 Task: Locate the nearest airport to San Francisco, California, and Las Vegas, Nevada.
Action: Mouse moved to (165, 66)
Screenshot: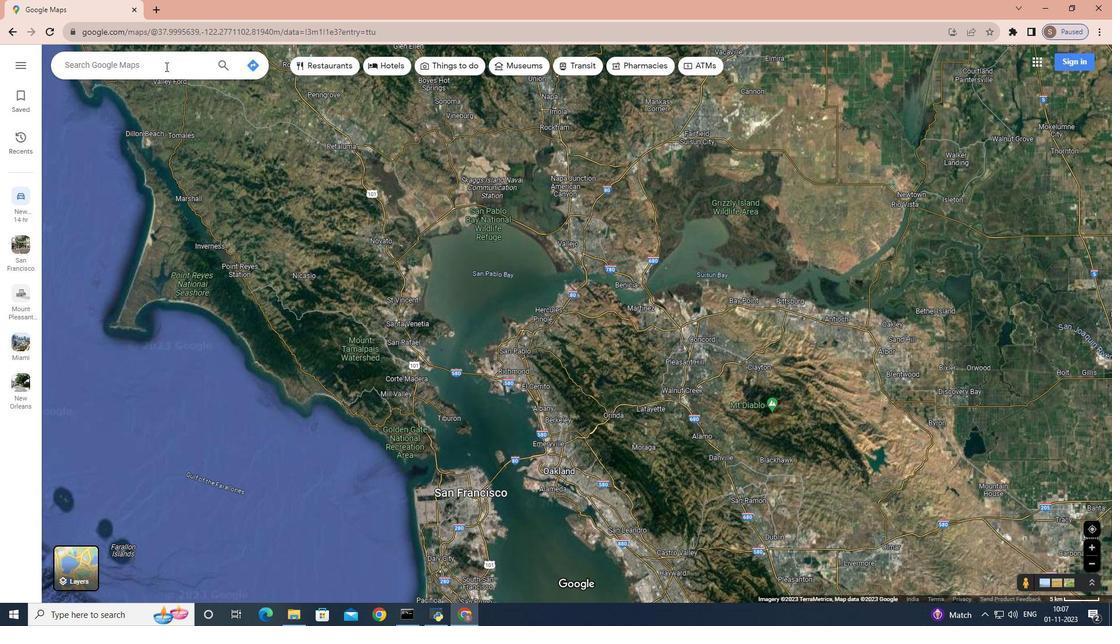 
Action: Mouse pressed left at (165, 66)
Screenshot: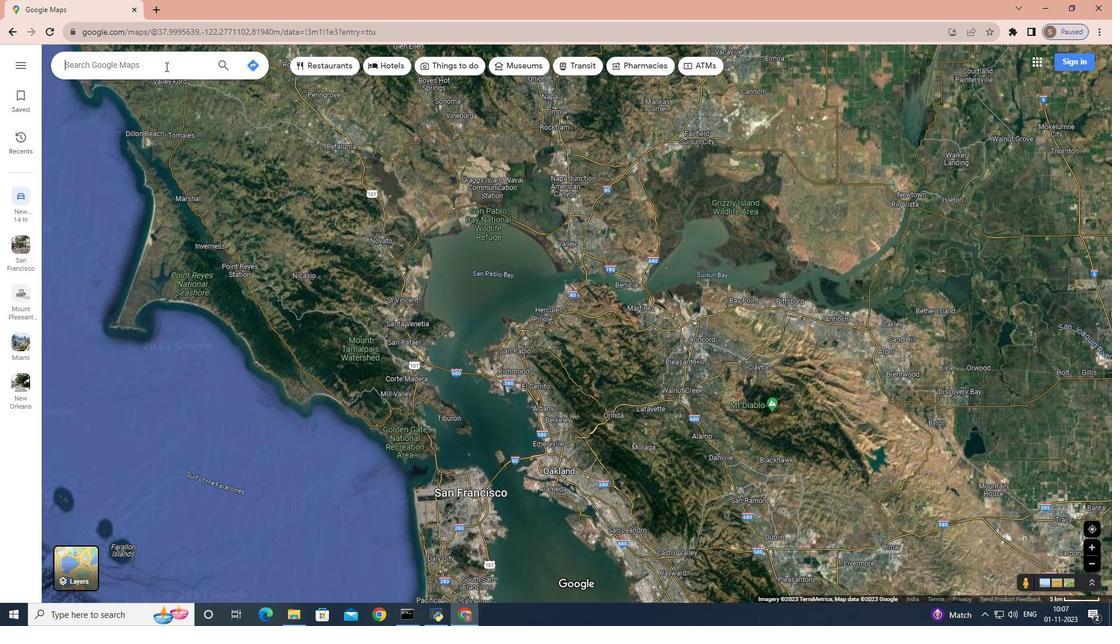 
Action: Key pressed <Key.shift>San<Key.space><Key.shift>Francisco,<Key.space><Key.shift>California<Key.enter>
Screenshot: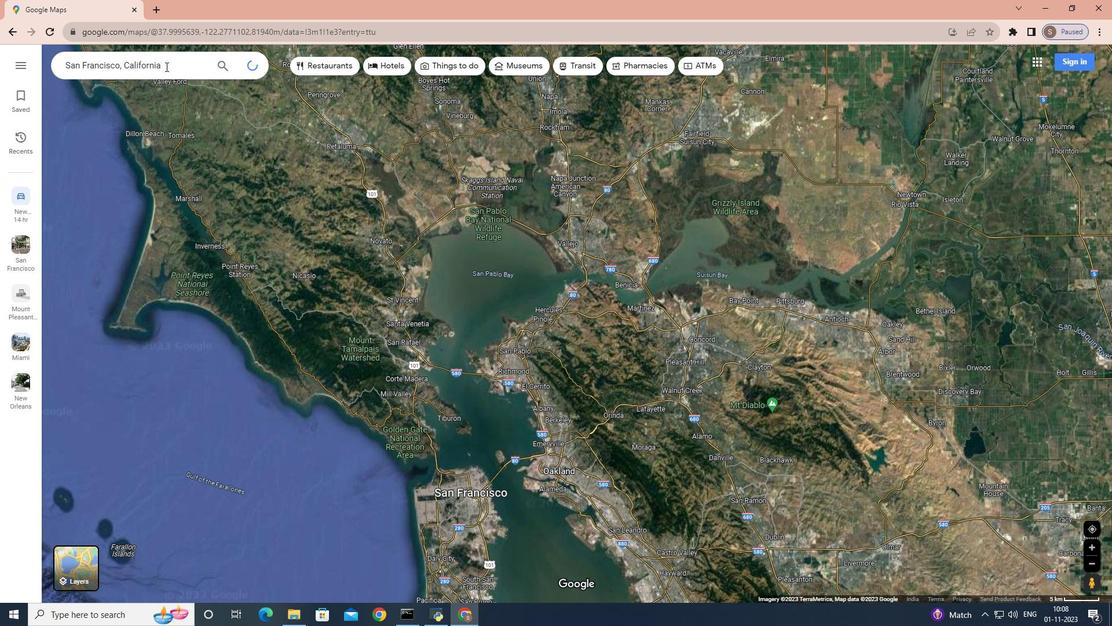 
Action: Mouse moved to (159, 267)
Screenshot: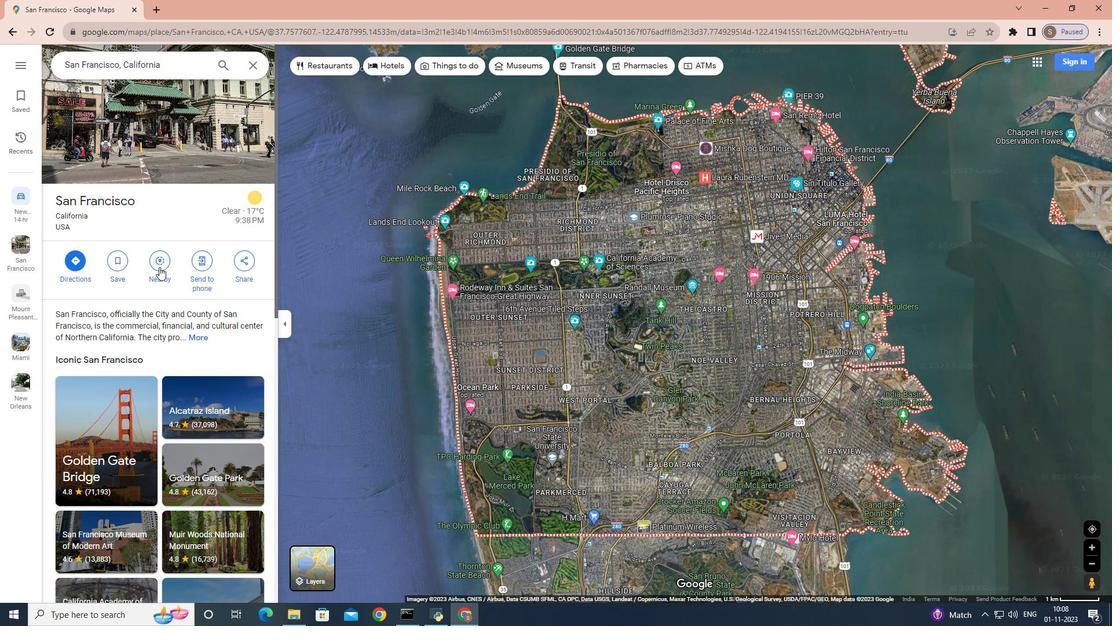
Action: Mouse pressed left at (159, 267)
Screenshot: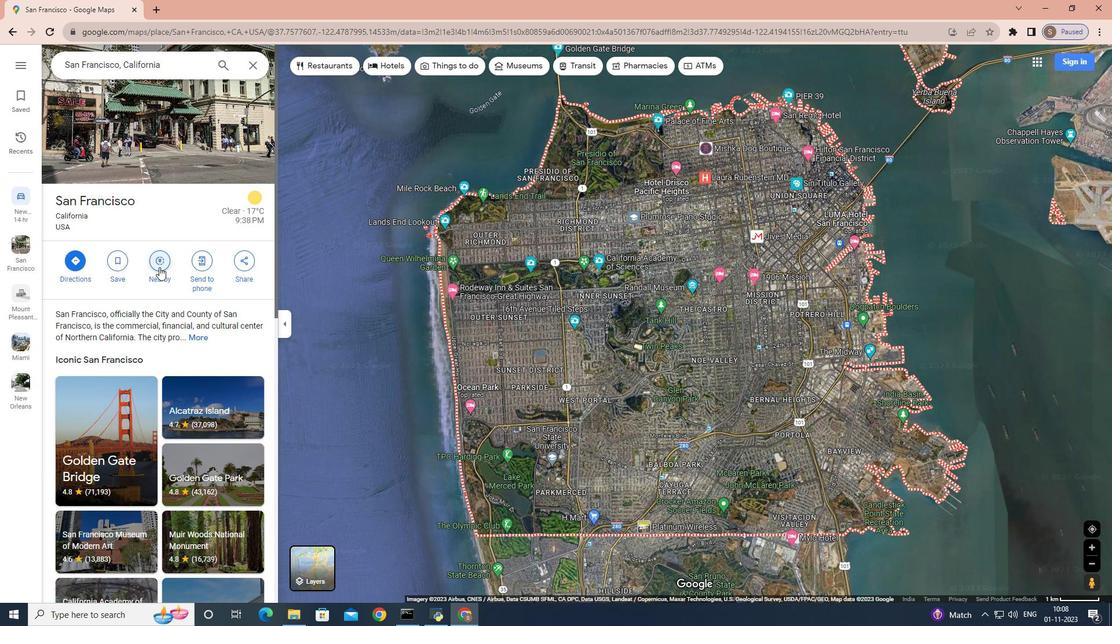 
Action: Key pressed ao<Key.backspace>irport<Key.enter>
Screenshot: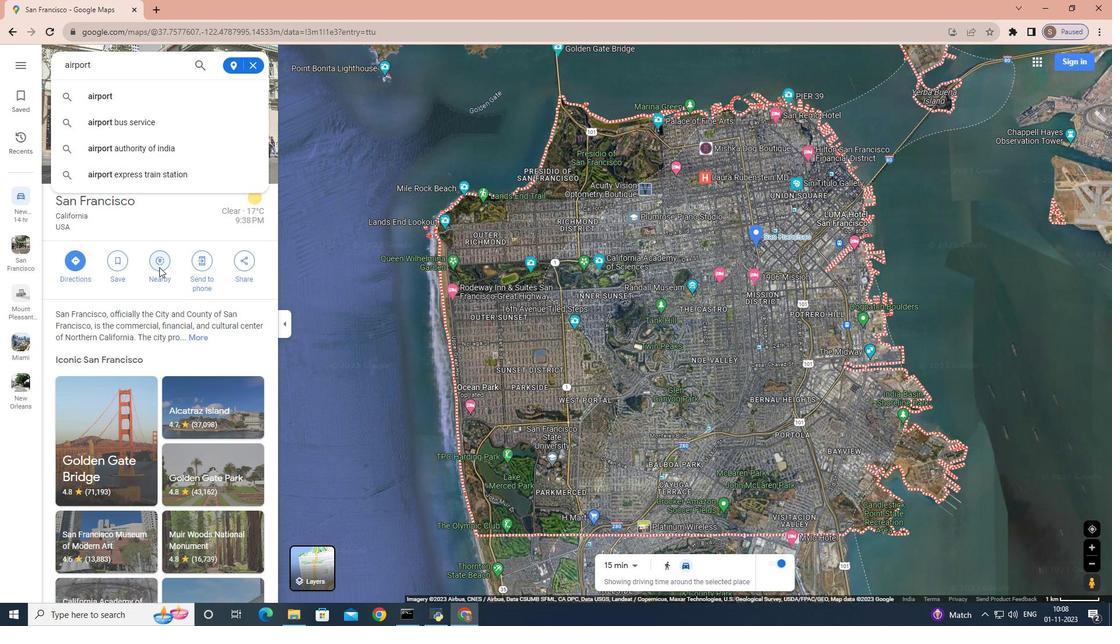
Action: Mouse moved to (655, 372)
Screenshot: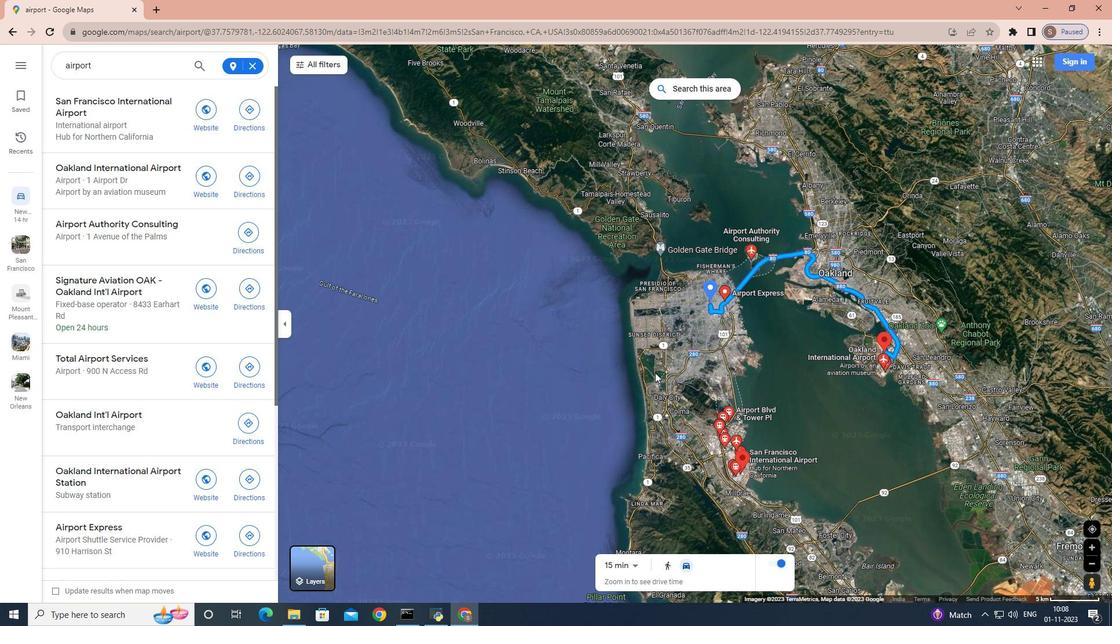 
Action: Mouse pressed left at (655, 372)
Screenshot: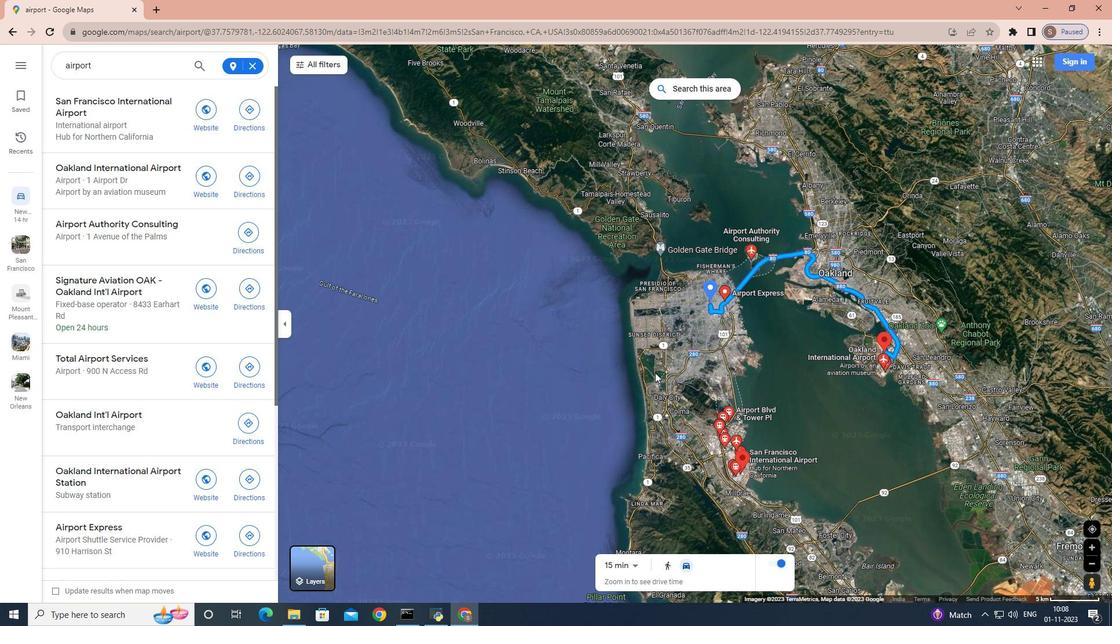 
Action: Mouse moved to (609, 336)
Screenshot: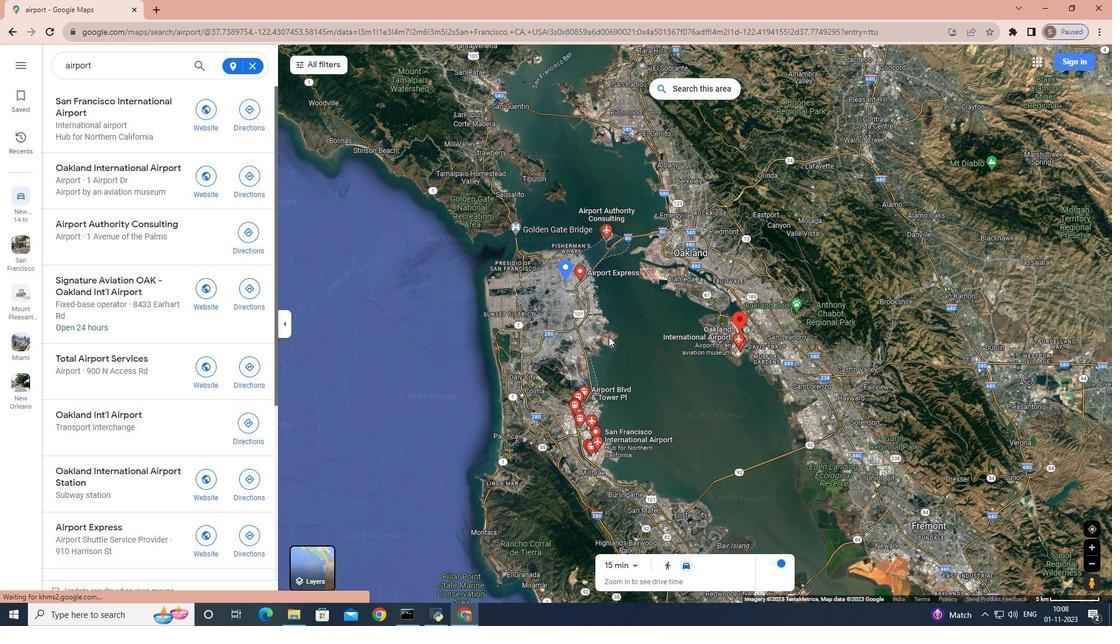 
Action: Mouse pressed left at (609, 336)
Screenshot: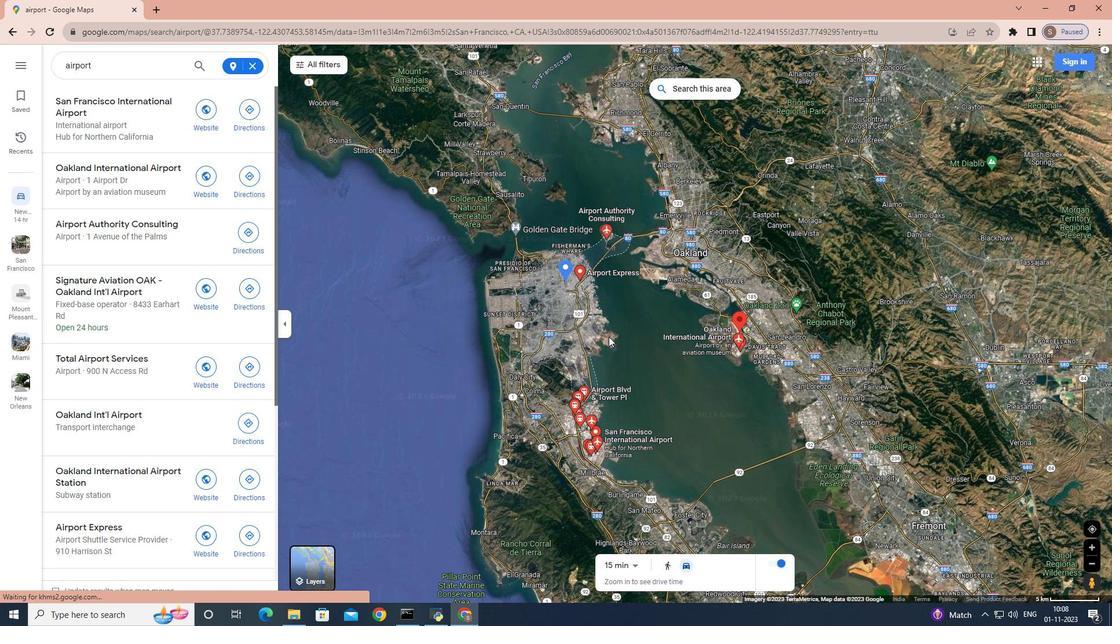 
Action: Mouse moved to (516, 342)
Screenshot: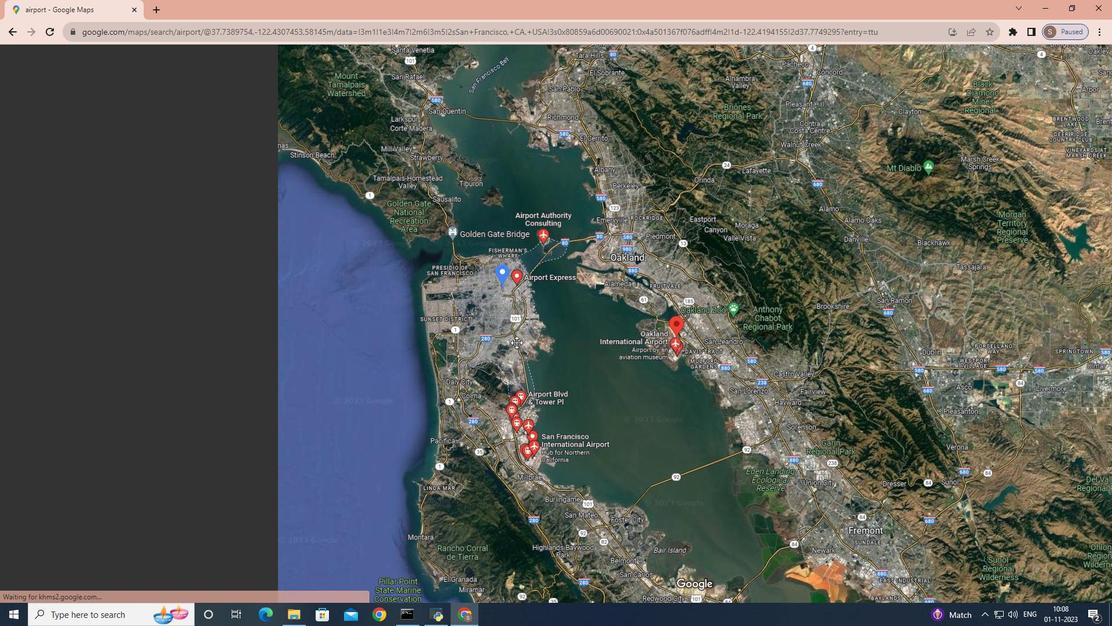 
Action: Mouse pressed left at (516, 342)
Screenshot: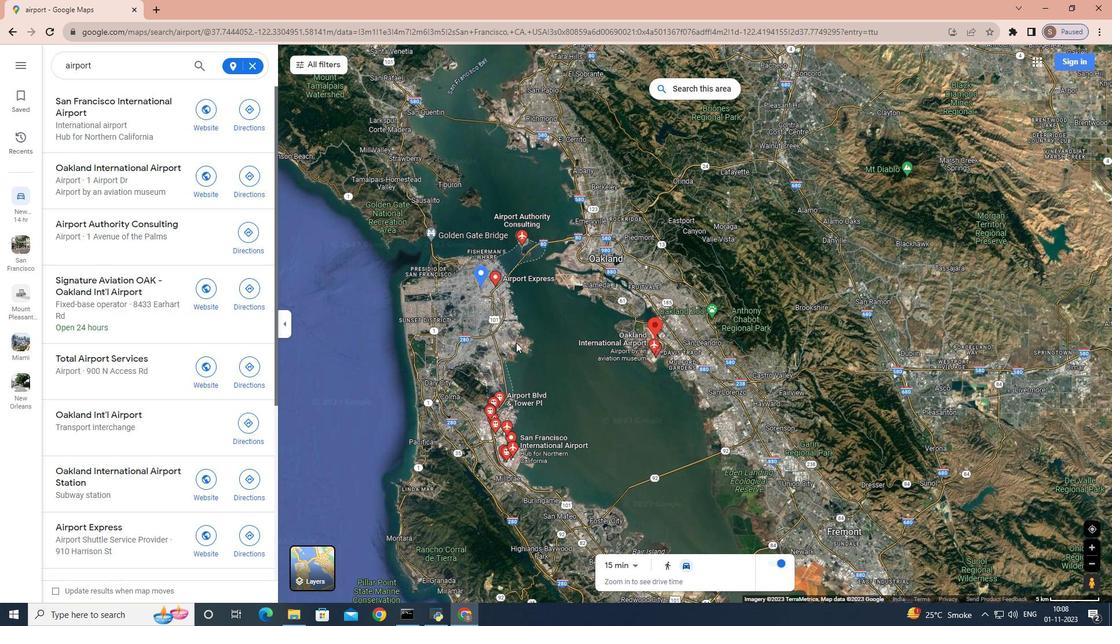 
Action: Mouse moved to (255, 64)
Screenshot: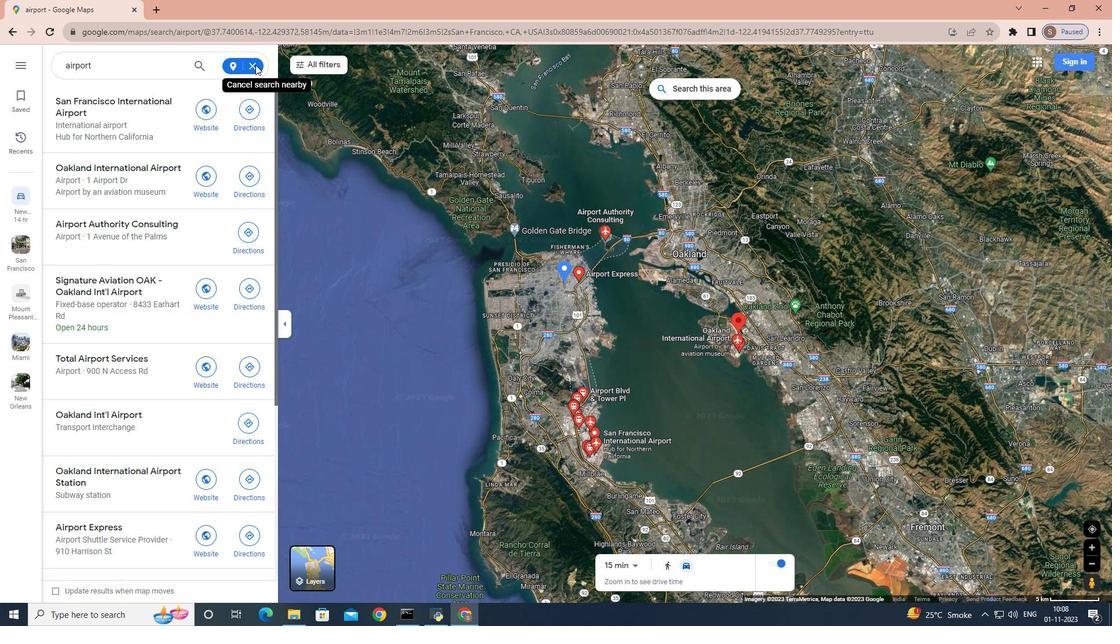 
Action: Mouse pressed left at (255, 64)
Screenshot: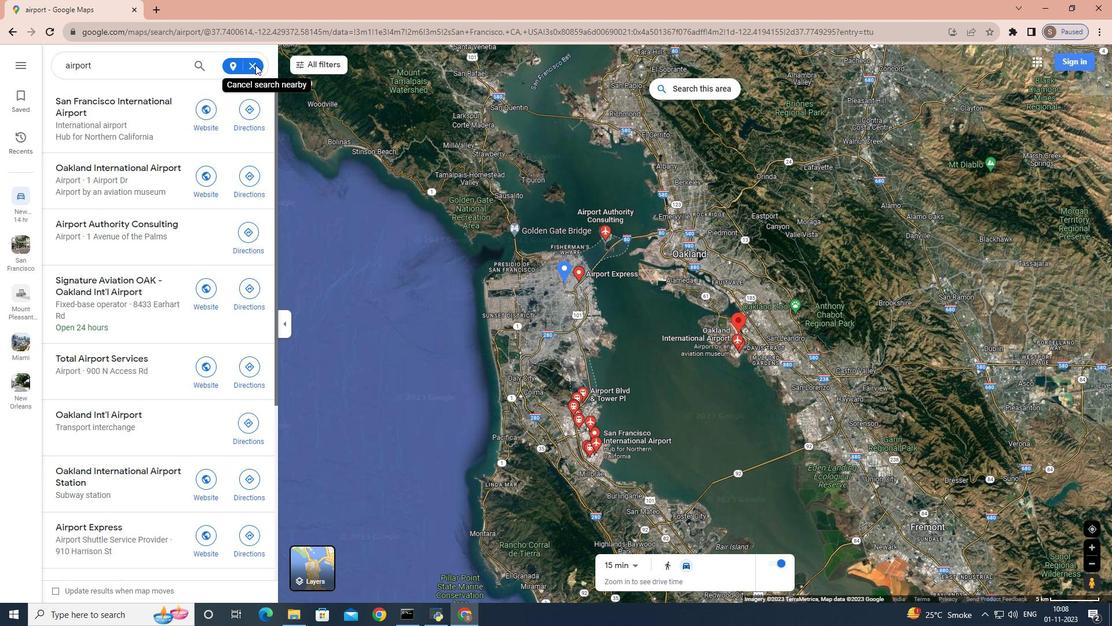 
Action: Mouse moved to (247, 68)
Screenshot: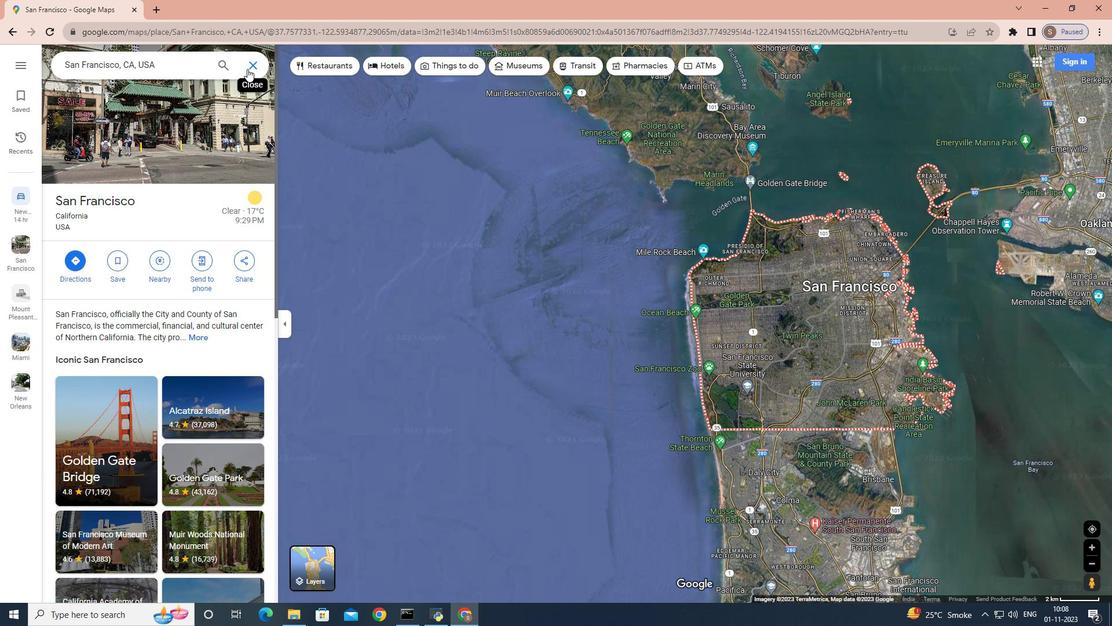 
Action: Mouse pressed left at (247, 68)
Screenshot: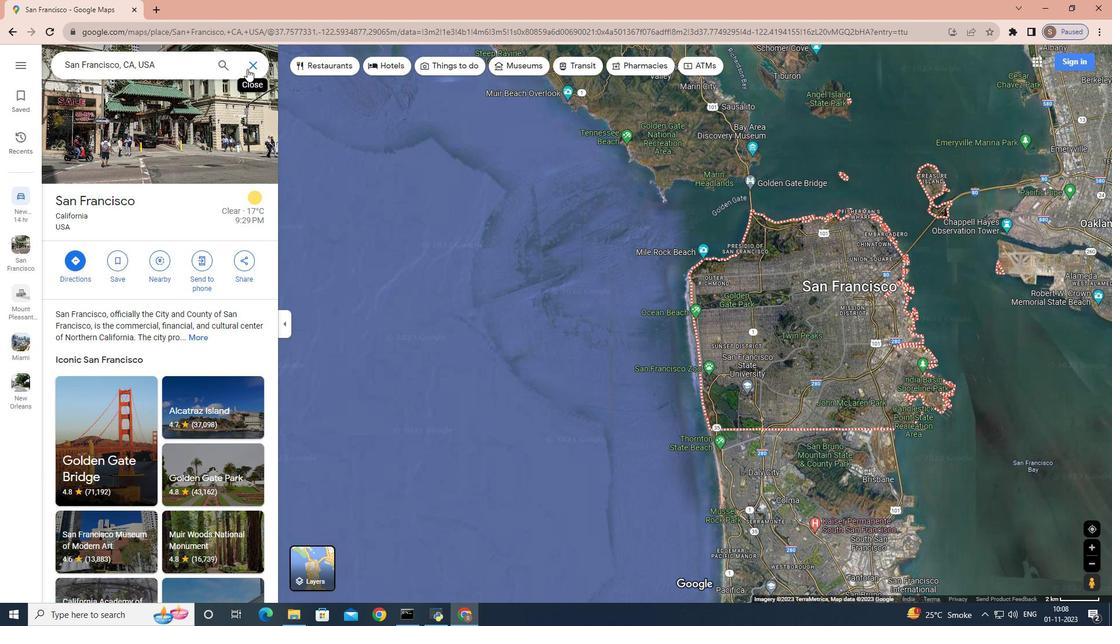 
Action: Mouse moved to (111, 59)
Screenshot: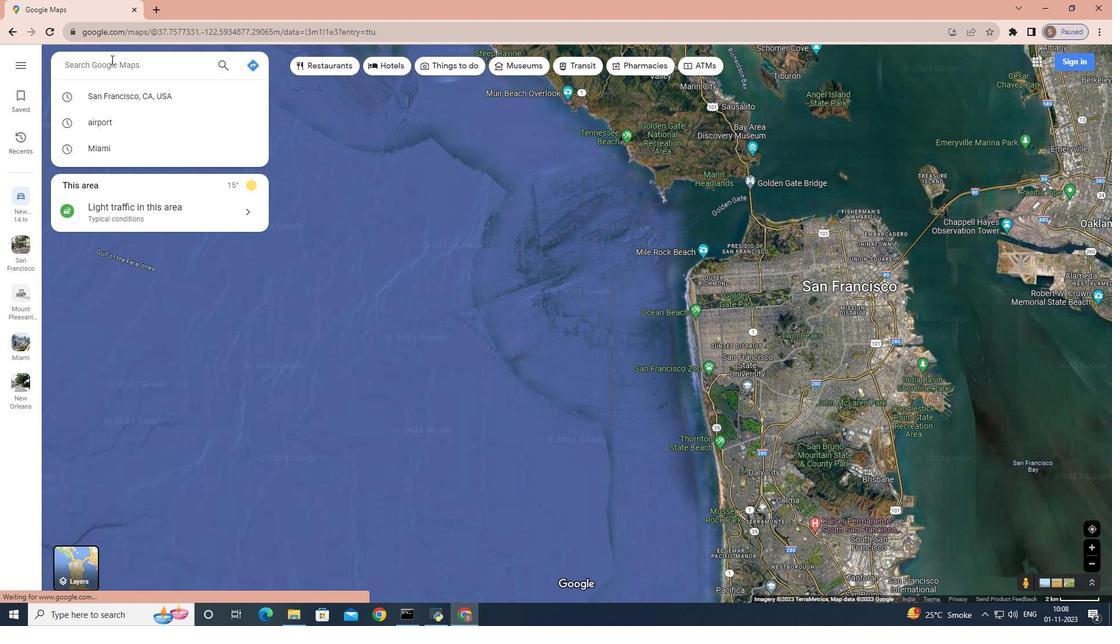 
Action: Key pressed <Key.shift>Las<Key.space><Key.shift>Vegas,<Key.space><Key.shift><Key.shift><Key.shift>Nevada<Key.enter>
Screenshot: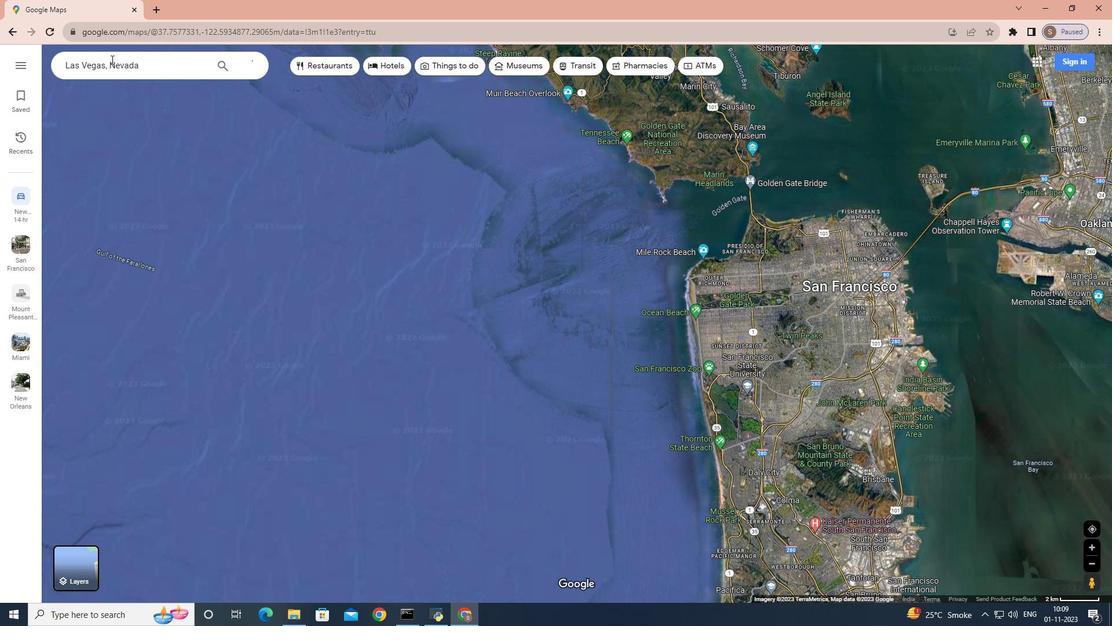
Action: Mouse moved to (164, 256)
Screenshot: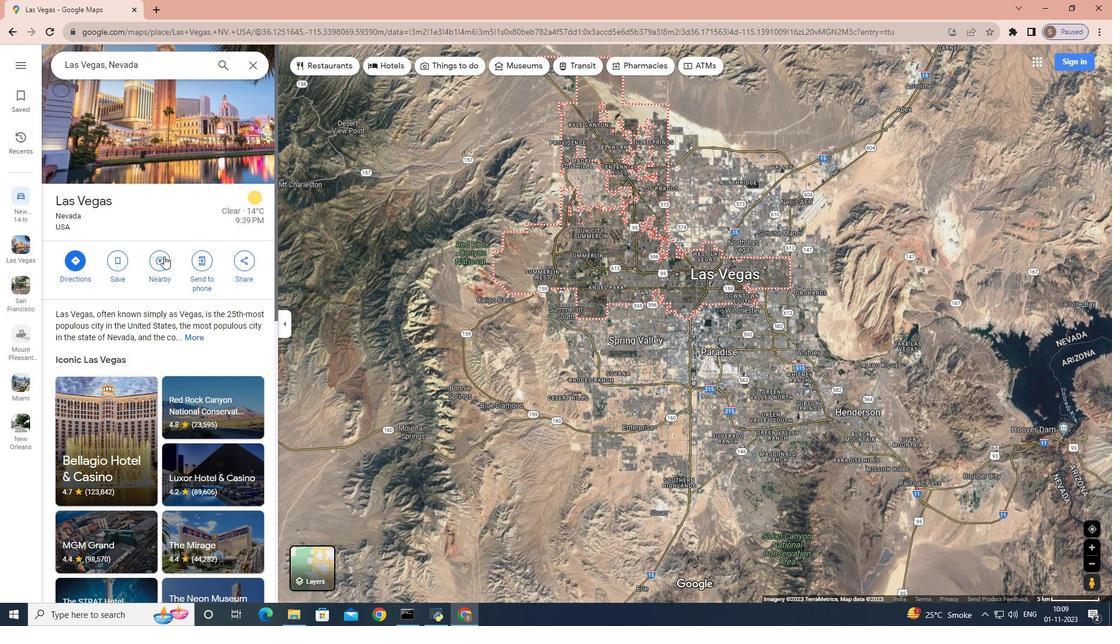 
Action: Mouse pressed left at (164, 256)
Screenshot: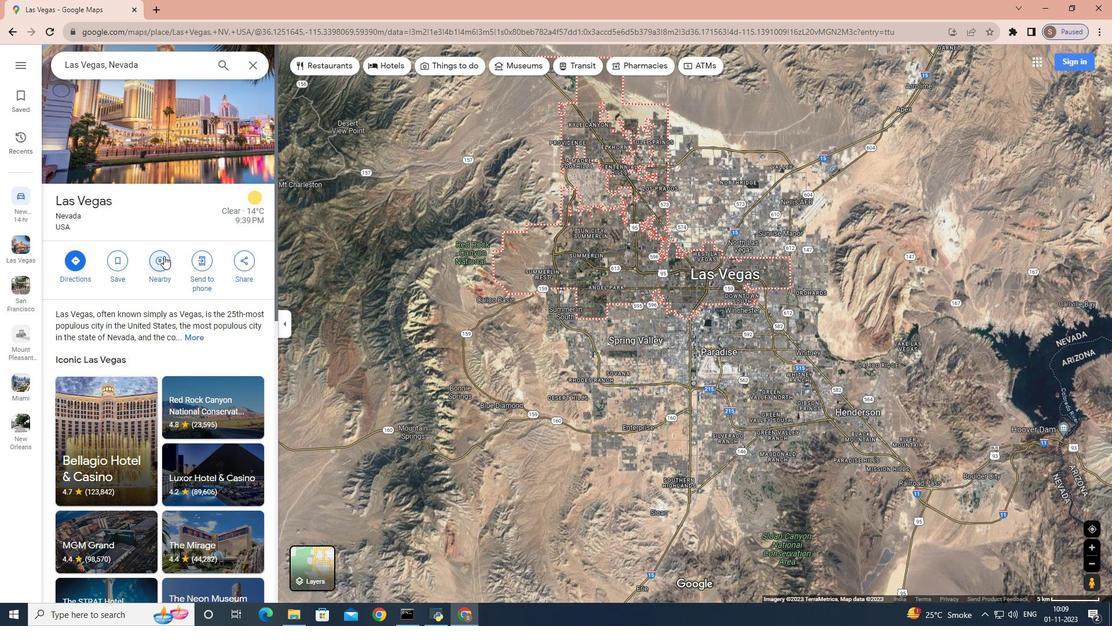 
Action: Key pressed airport<Key.enter>
Screenshot: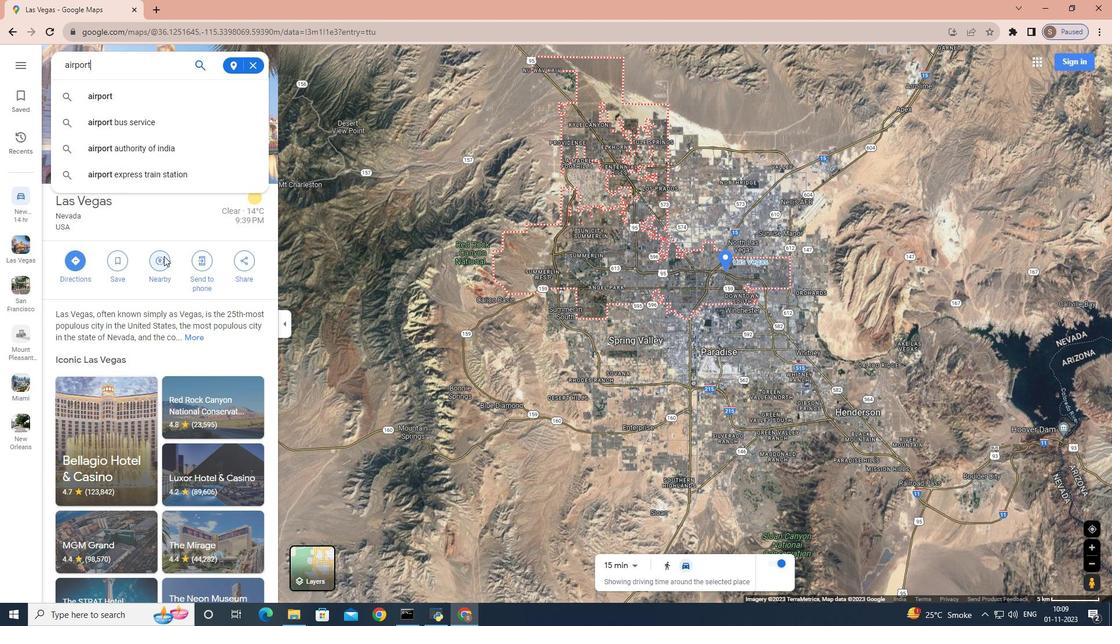 
Action: Mouse moved to (681, 289)
Screenshot: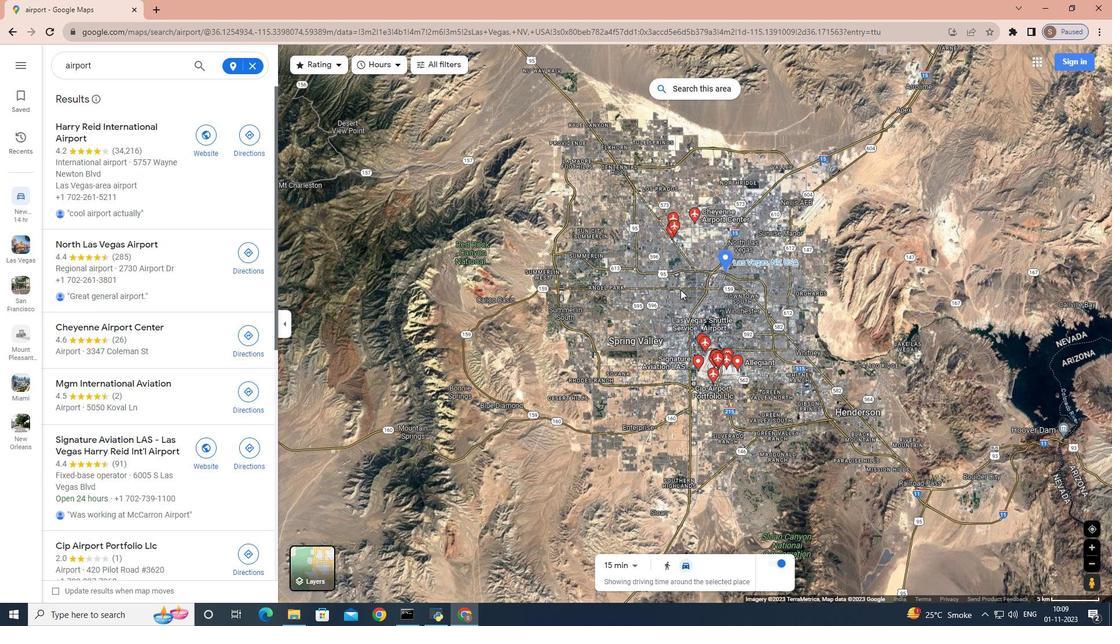
Action: Mouse pressed left at (681, 289)
Screenshot: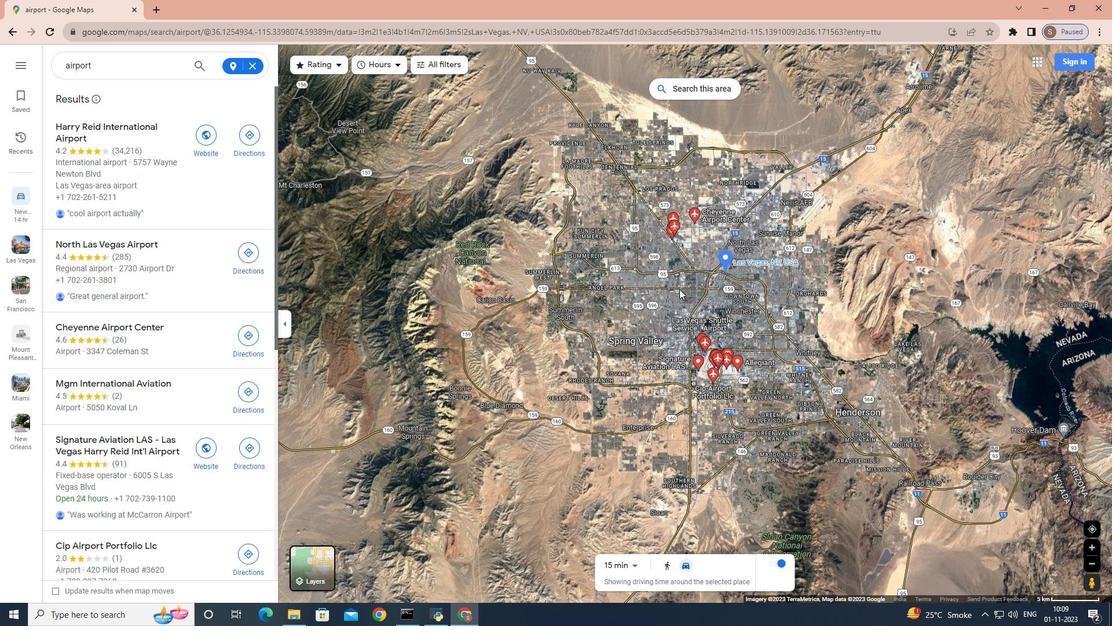 
Action: Mouse moved to (529, 287)
Screenshot: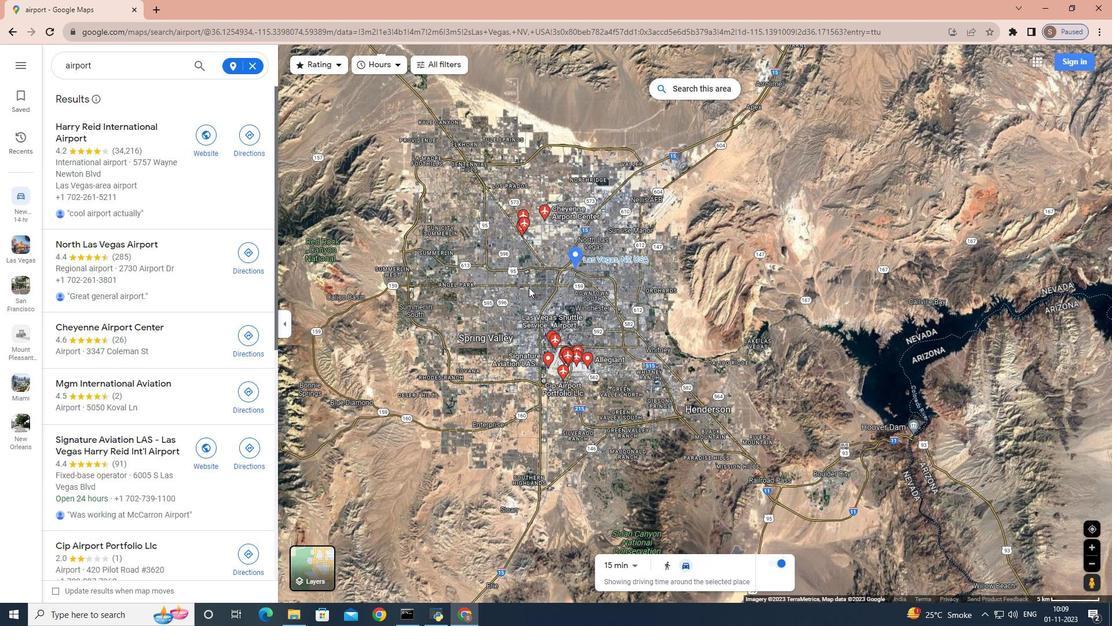 
Action: Mouse pressed left at (529, 287)
Screenshot: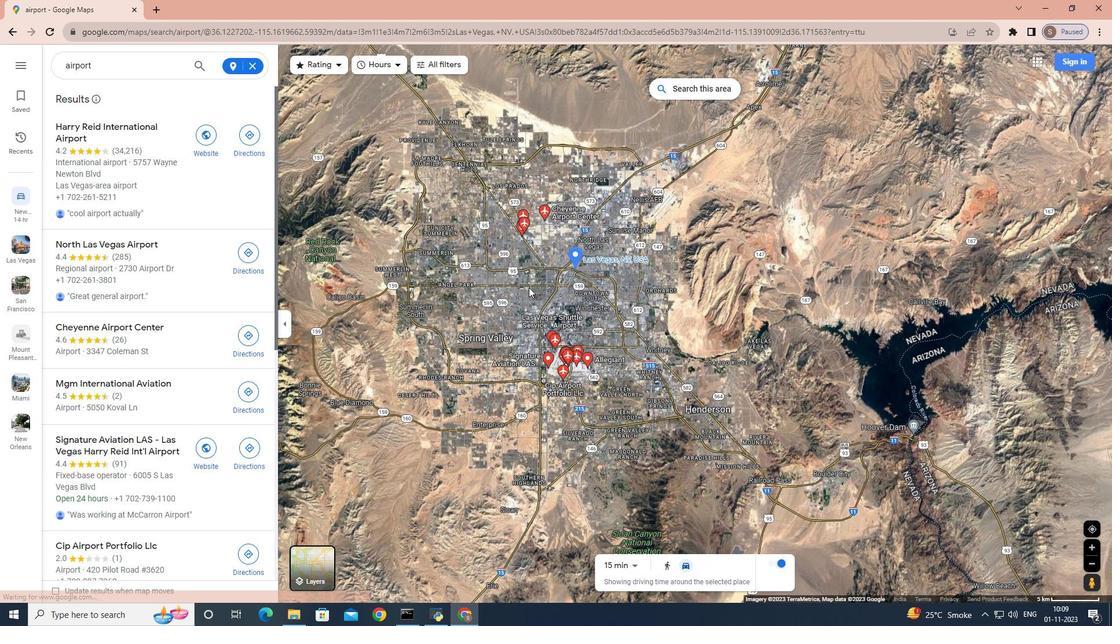 
Action: Mouse moved to (196, 124)
Screenshot: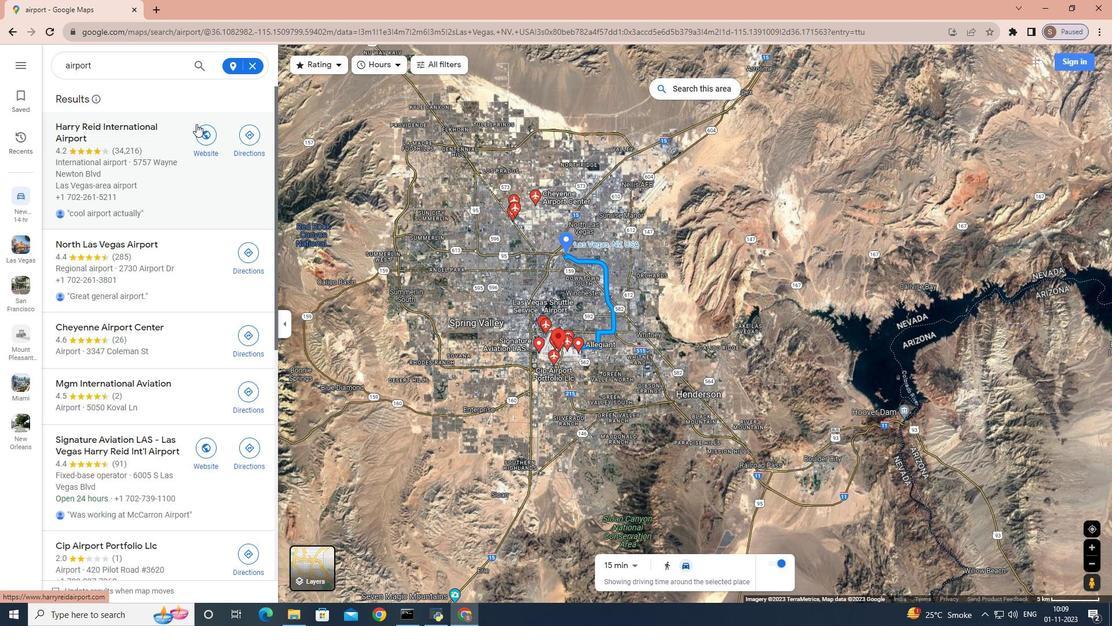 
